 Task: Download all email content by selecting 'Download Full Items' in Outlook.
Action: Mouse moved to (29, 99)
Screenshot: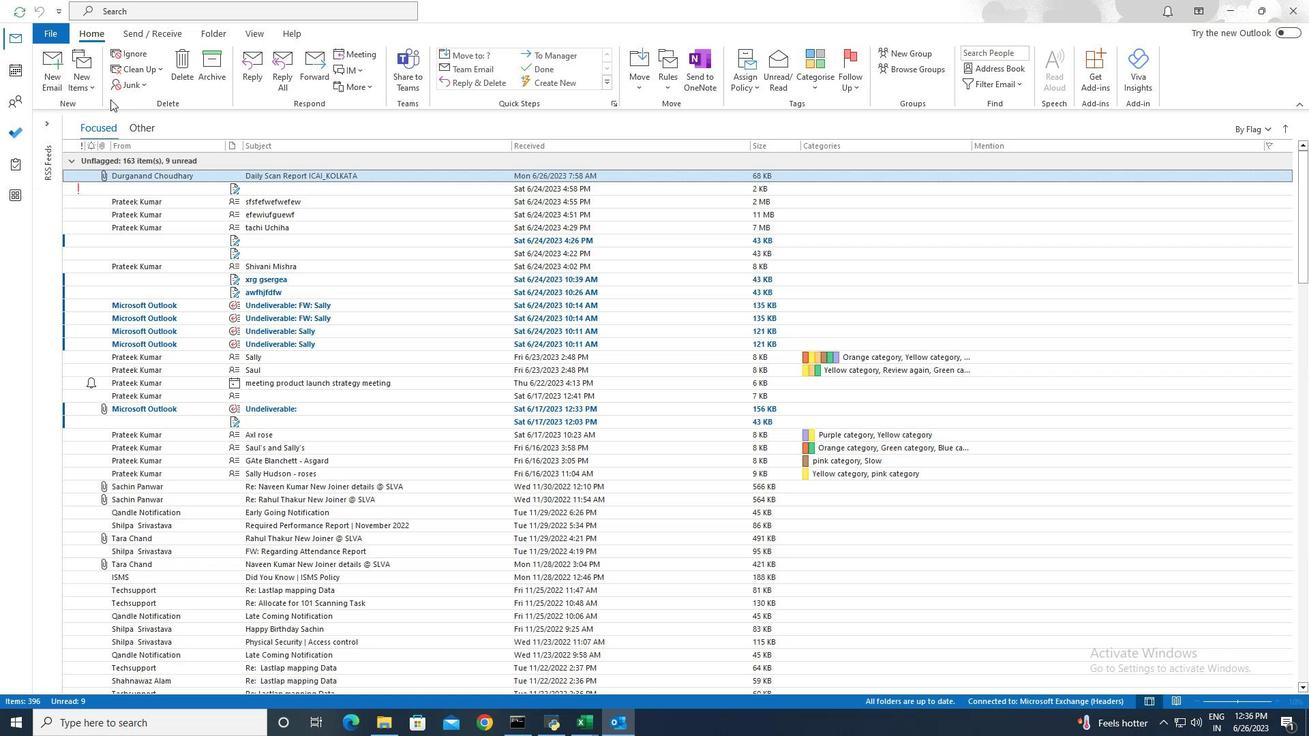 
Action: Mouse pressed left at (29, 99)
Screenshot: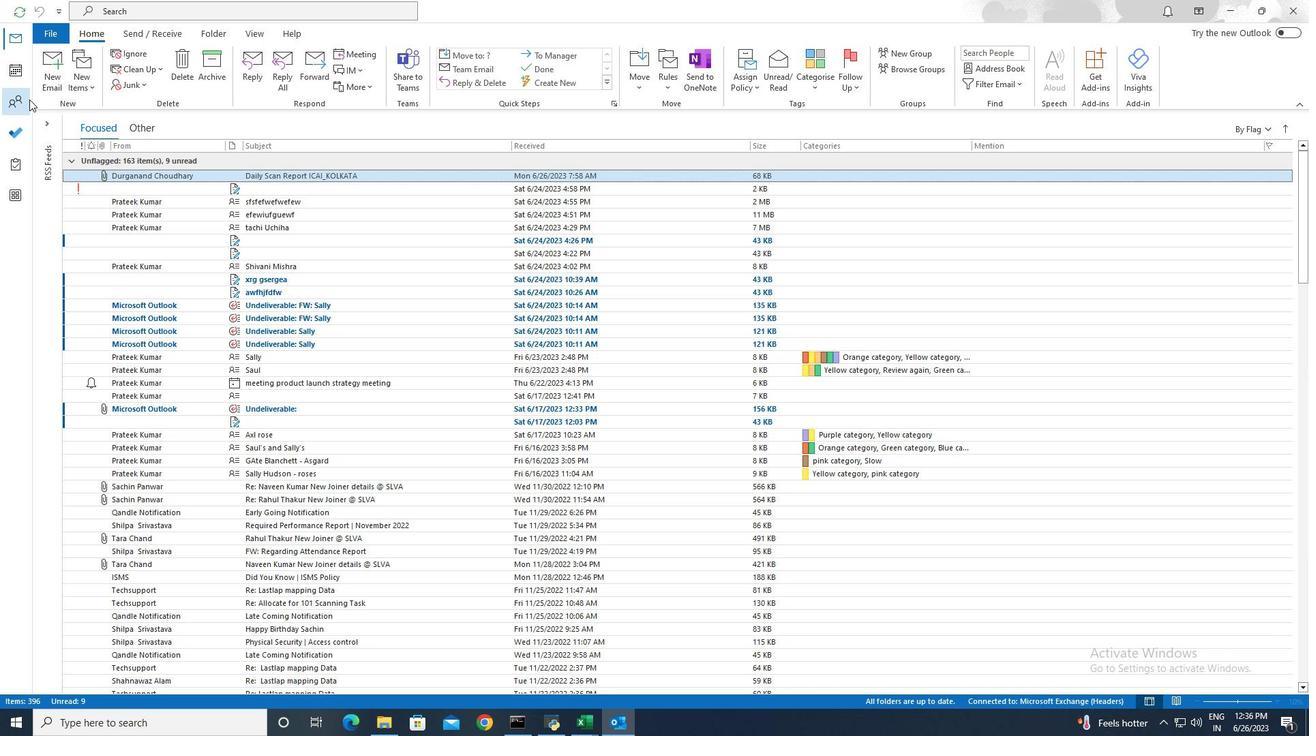 
Action: Mouse moved to (181, 35)
Screenshot: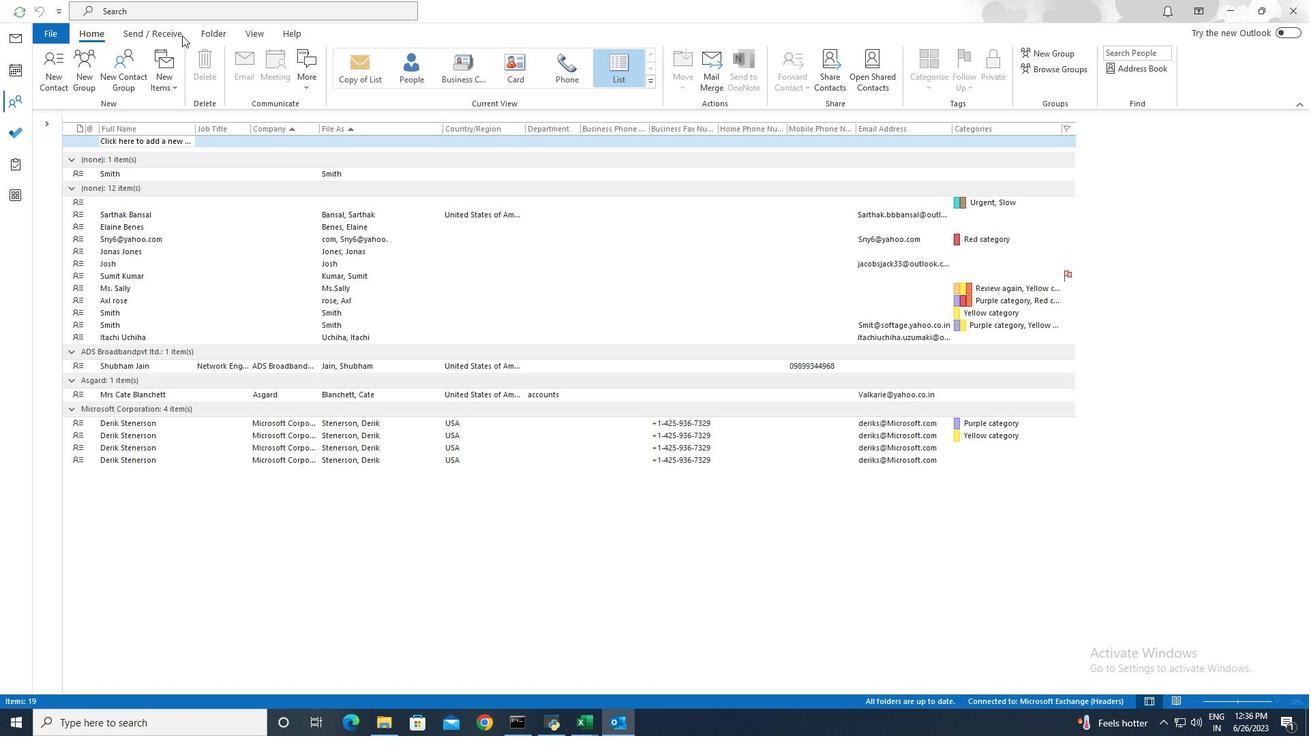 
Action: Mouse pressed left at (181, 35)
Screenshot: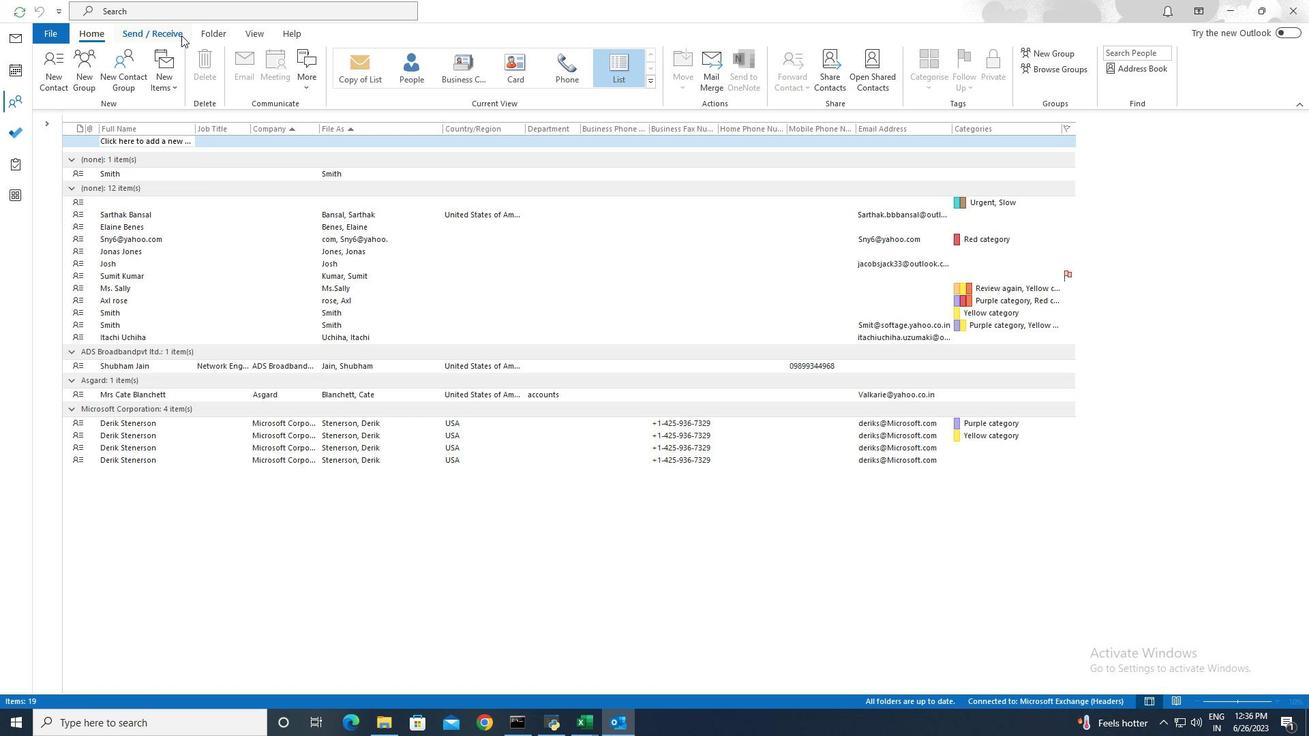 
Action: Mouse moved to (311, 92)
Screenshot: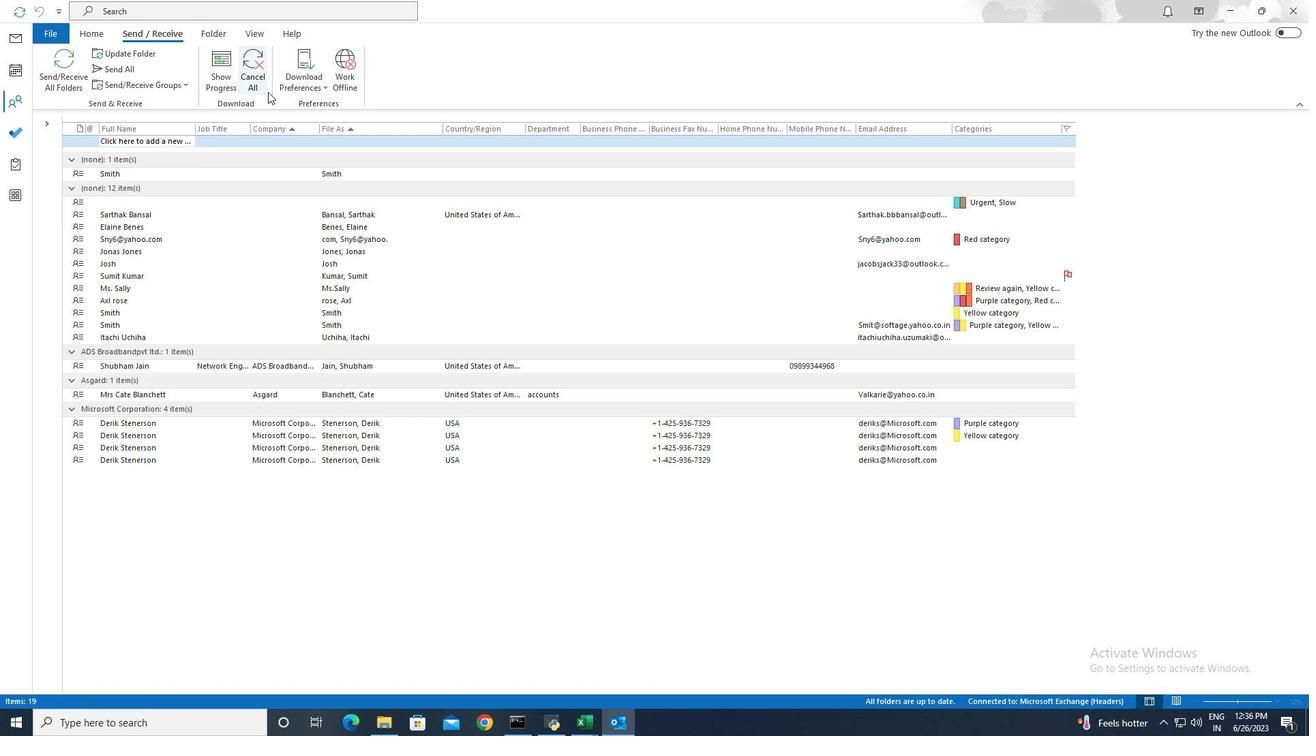 
Action: Mouse pressed left at (311, 92)
Screenshot: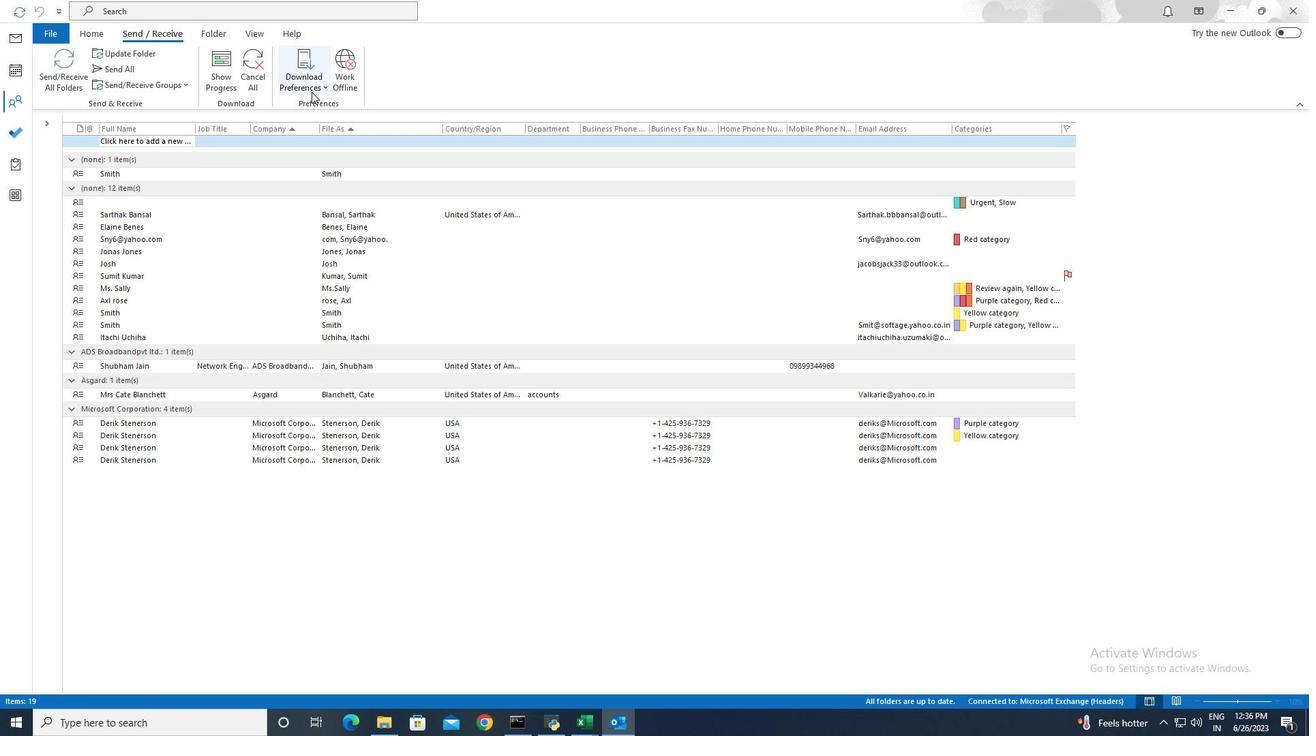 
Action: Mouse moved to (285, 138)
Screenshot: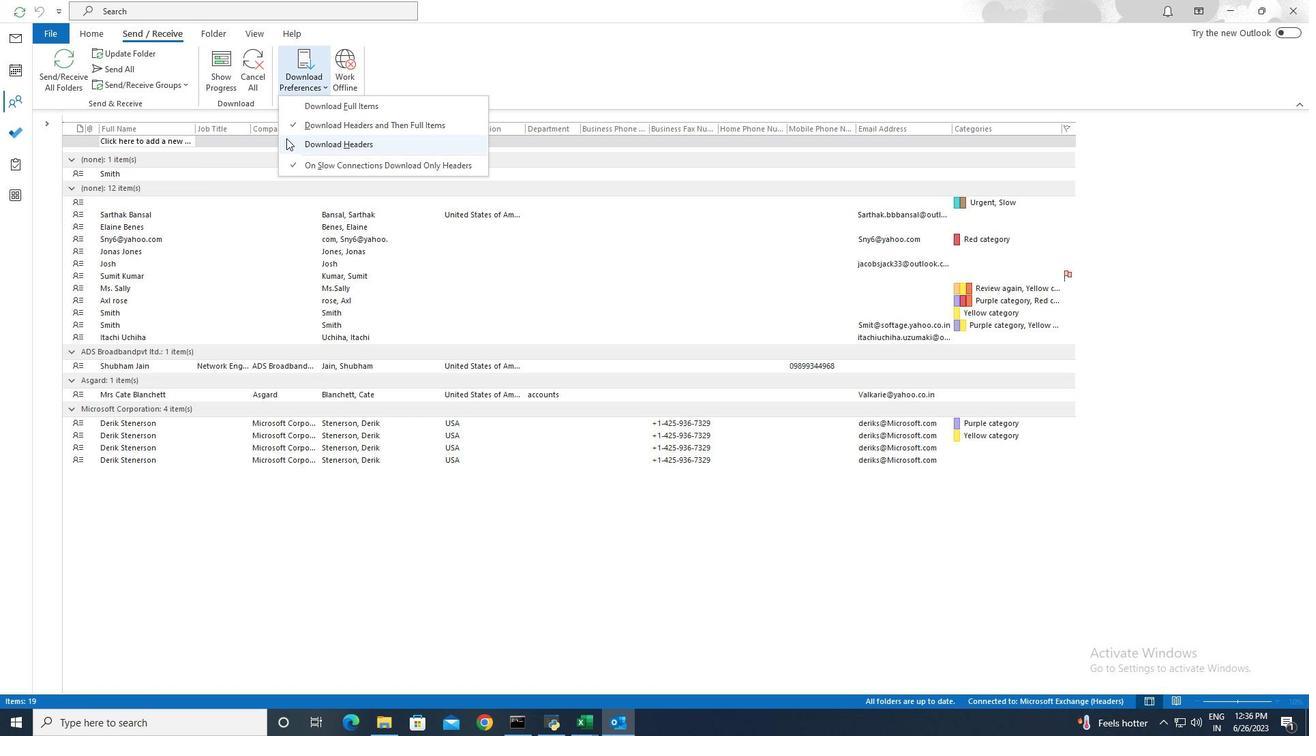 
Action: Mouse pressed left at (285, 138)
Screenshot: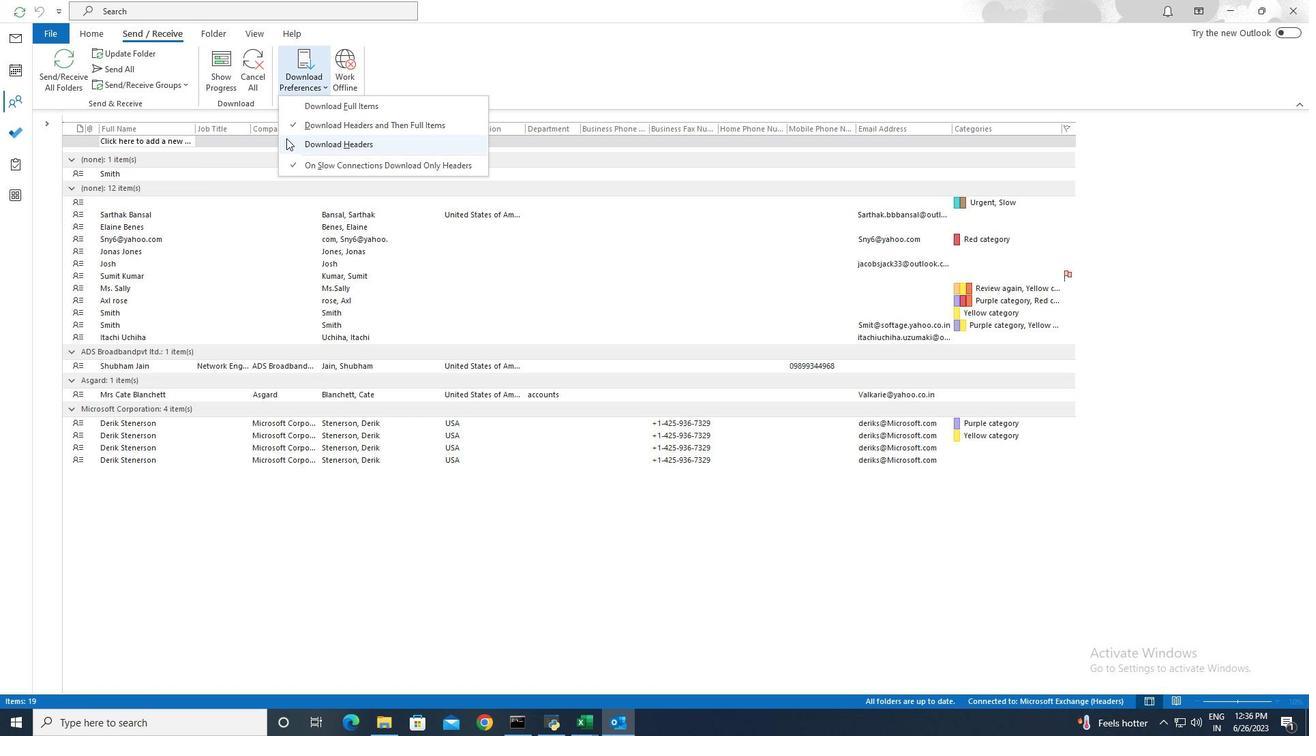 
Action: Mouse moved to (288, 139)
Screenshot: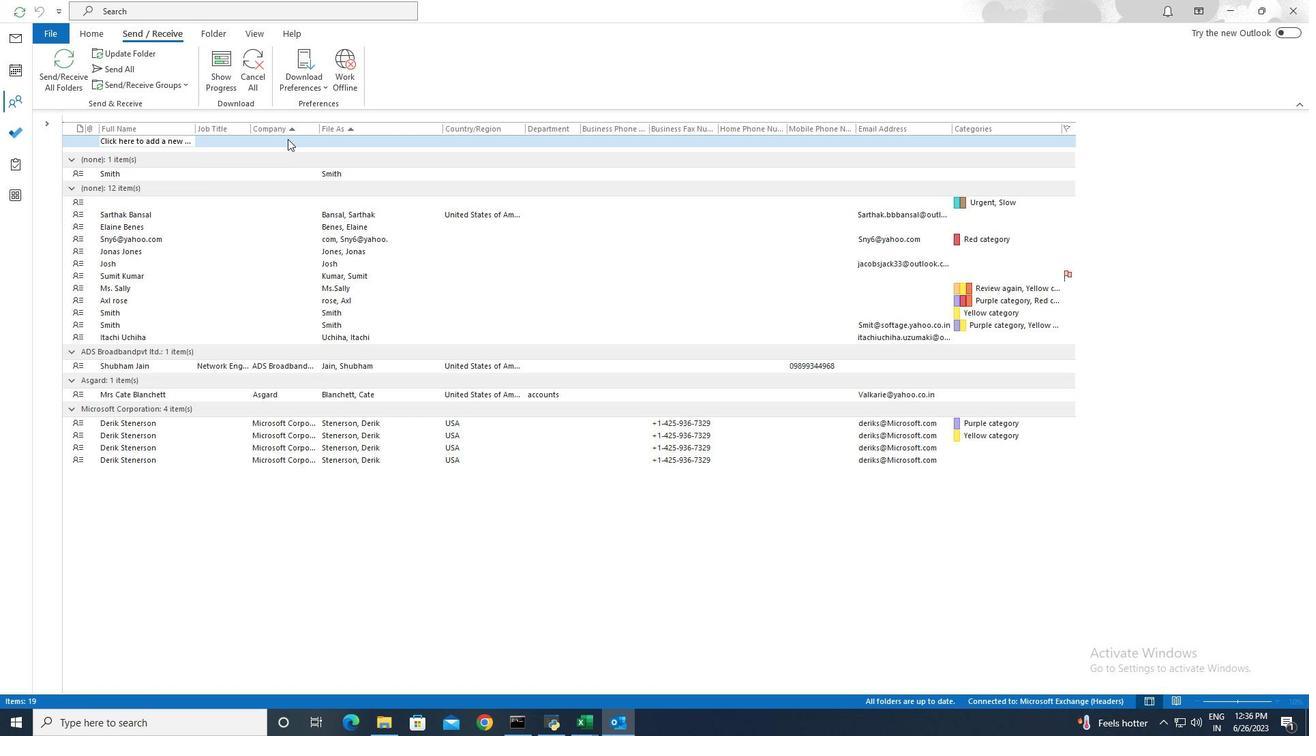 
